 Task: Add Delallo Instant Espresso Powder to the cart.
Action: Mouse moved to (18, 119)
Screenshot: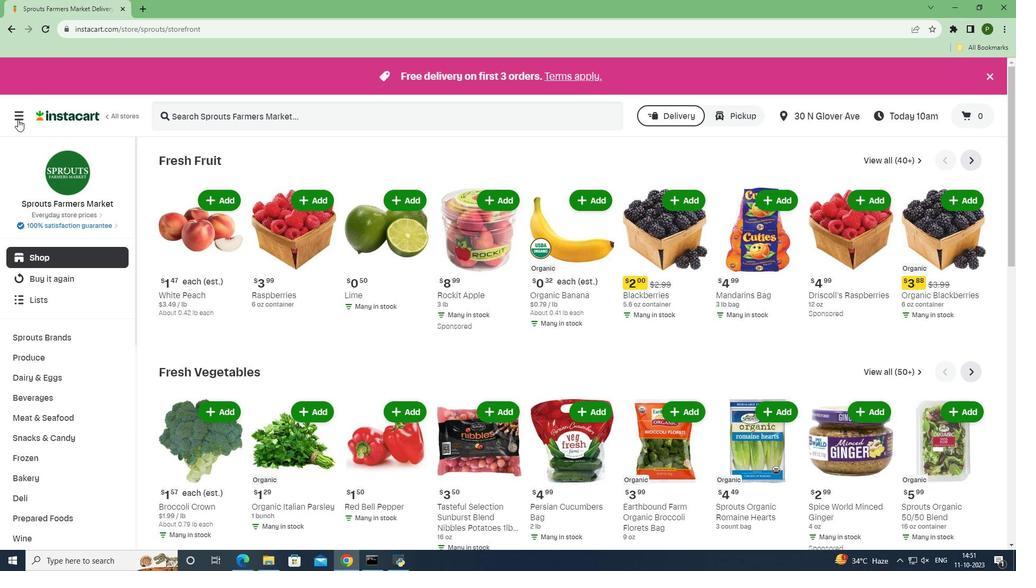 
Action: Mouse pressed left at (18, 119)
Screenshot: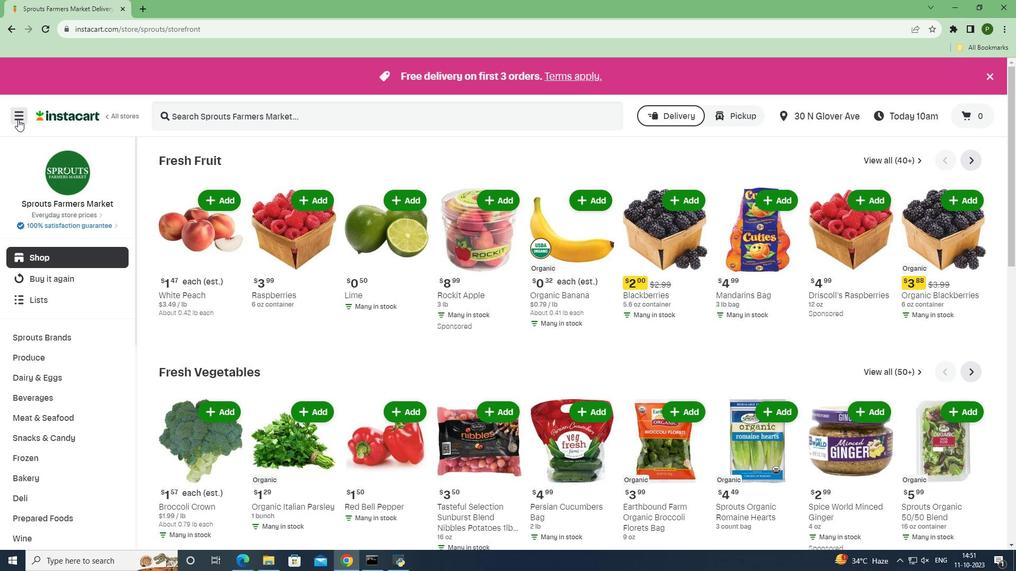 
Action: Mouse moved to (36, 272)
Screenshot: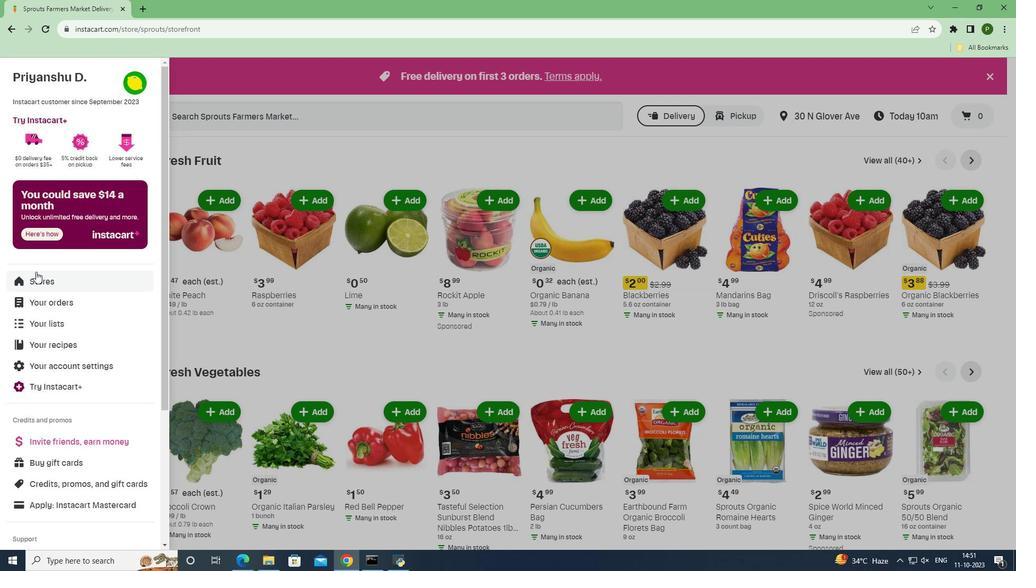 
Action: Mouse pressed left at (36, 272)
Screenshot: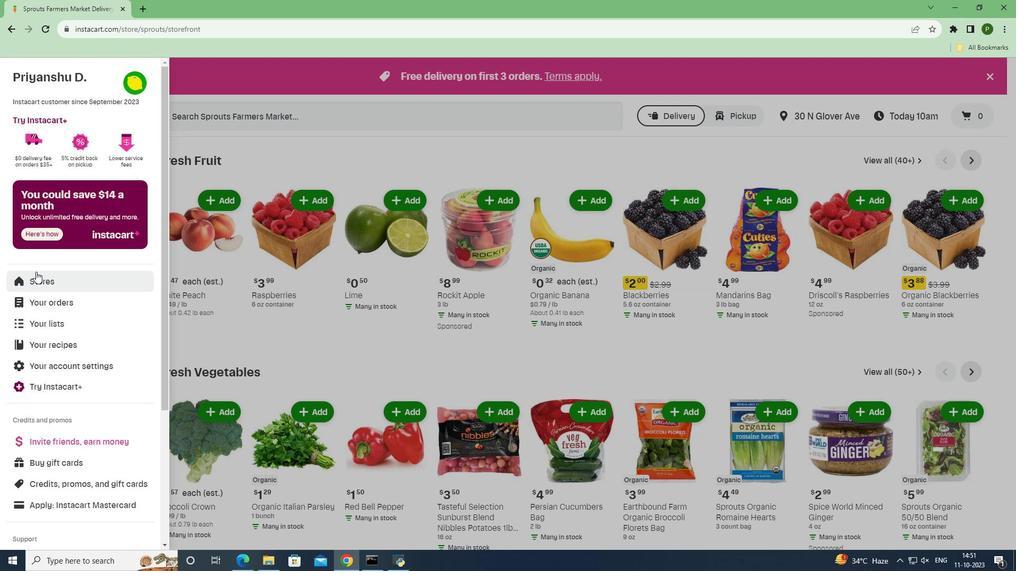 
Action: Mouse moved to (237, 120)
Screenshot: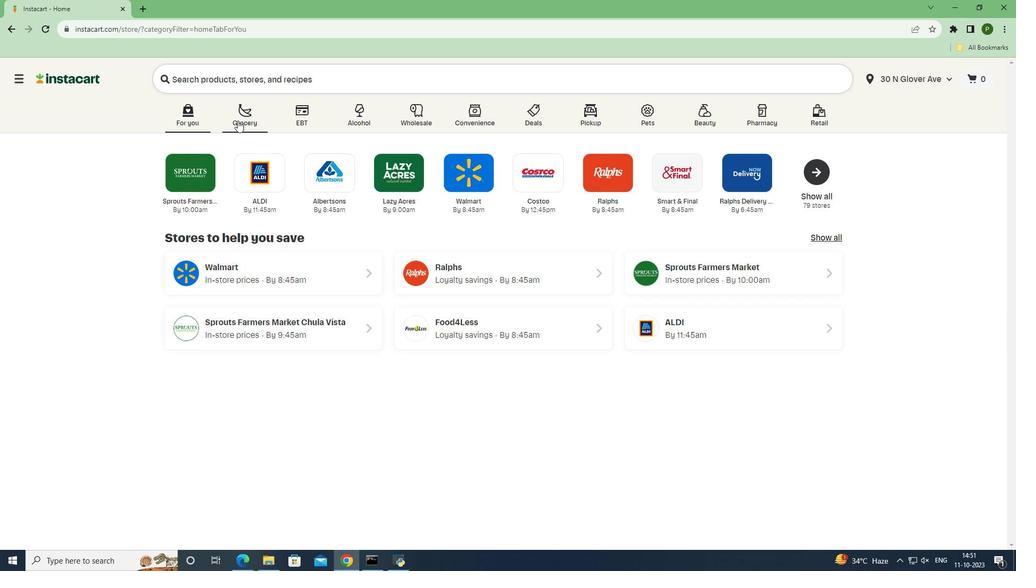 
Action: Mouse pressed left at (237, 120)
Screenshot: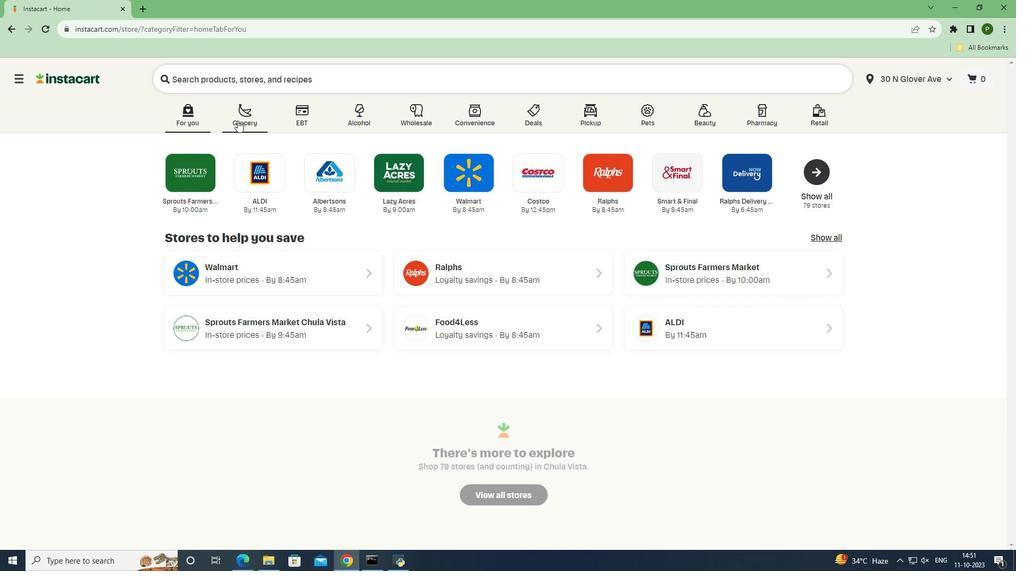 
Action: Mouse moved to (421, 240)
Screenshot: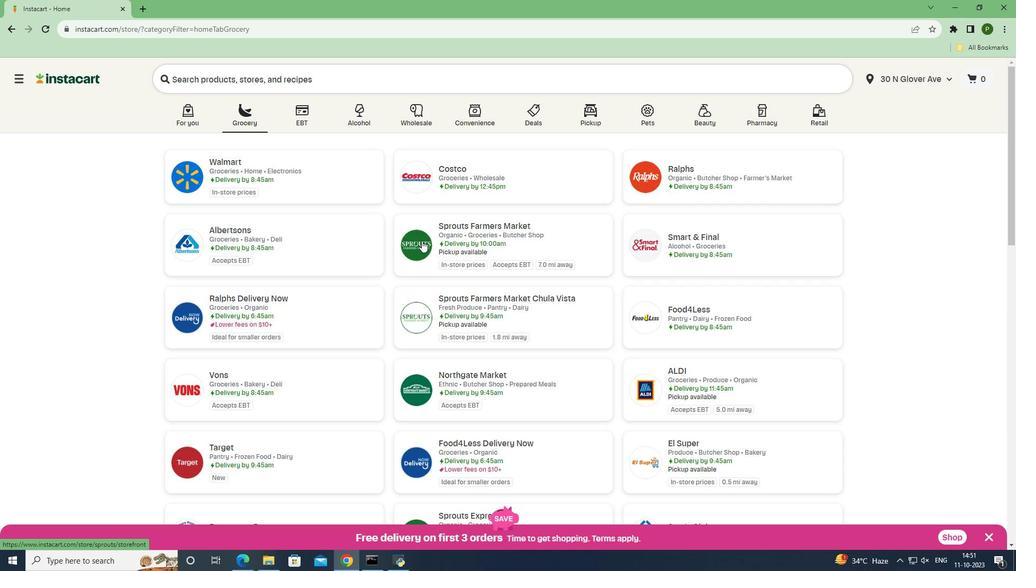 
Action: Mouse pressed left at (421, 240)
Screenshot: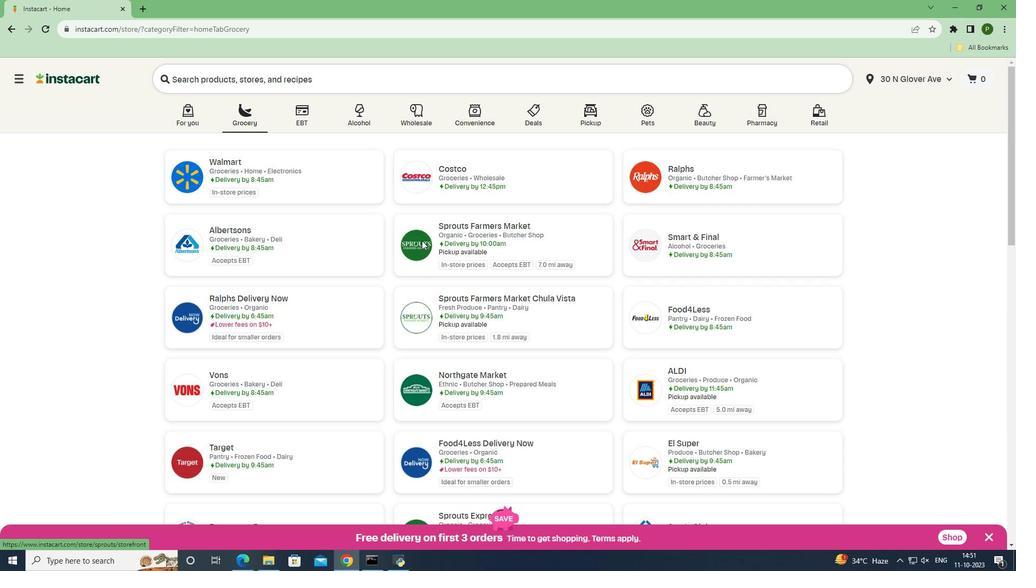 
Action: Mouse moved to (64, 396)
Screenshot: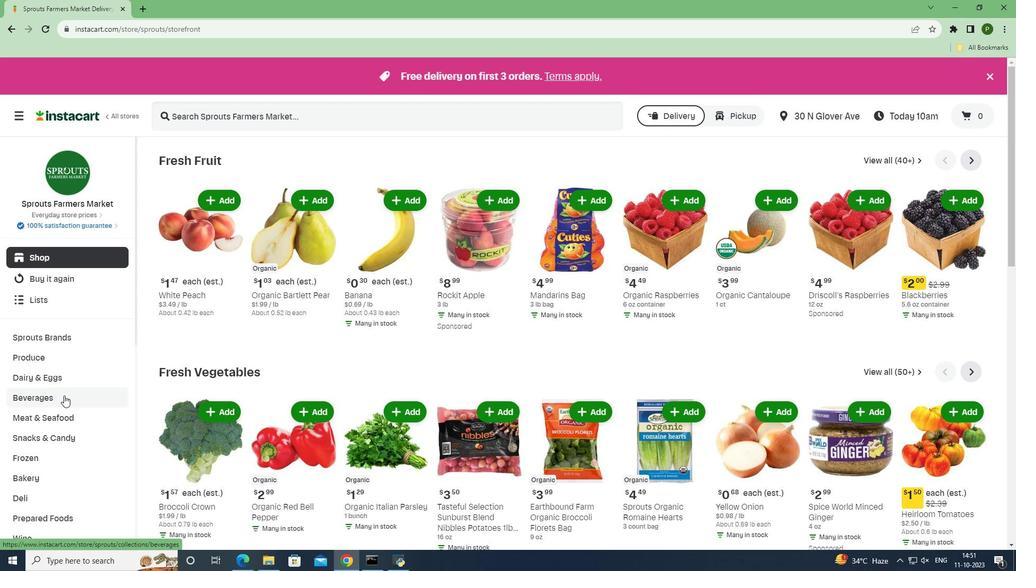 
Action: Mouse pressed left at (64, 396)
Screenshot: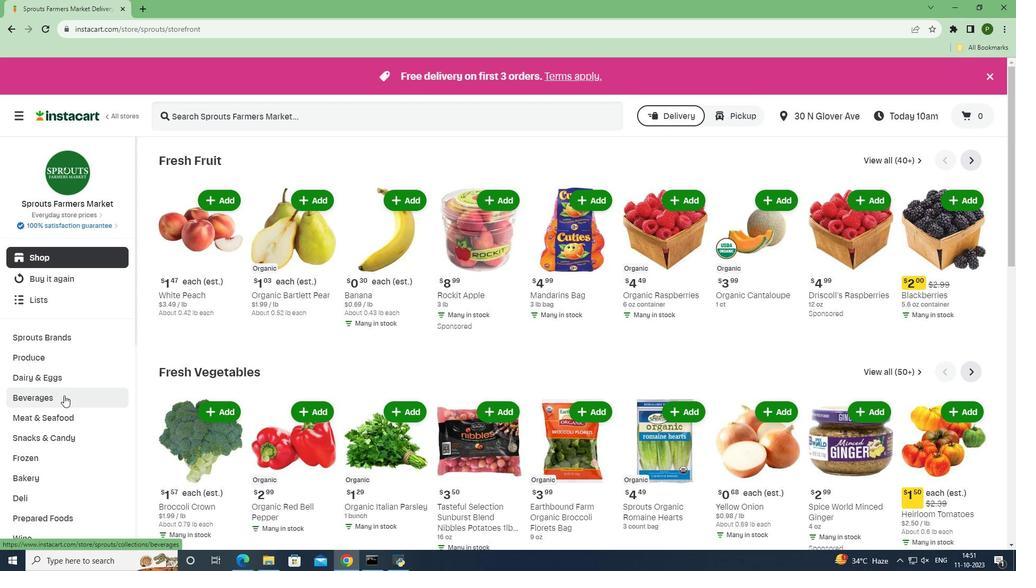 
Action: Mouse moved to (60, 465)
Screenshot: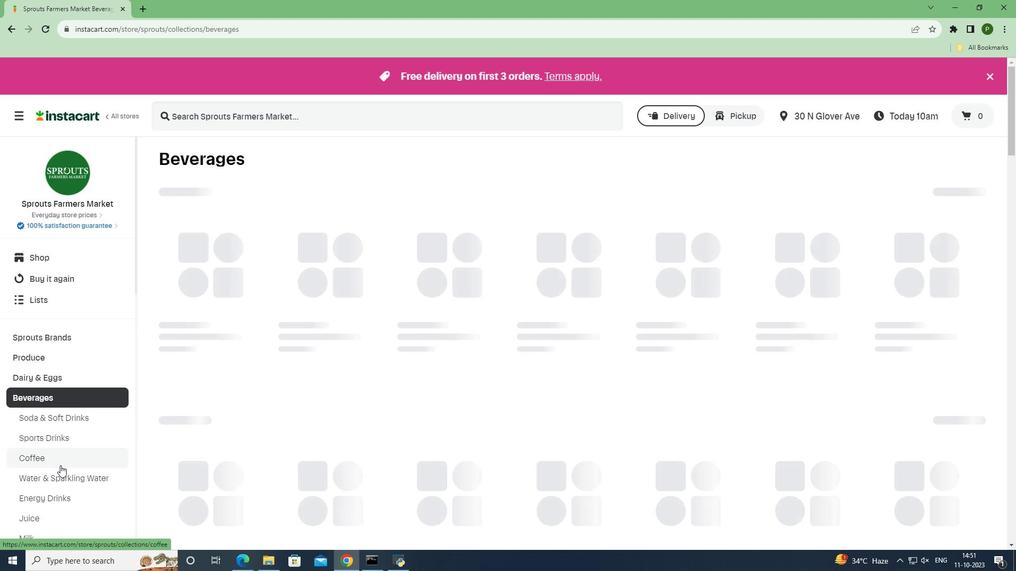 
Action: Mouse pressed left at (60, 465)
Screenshot: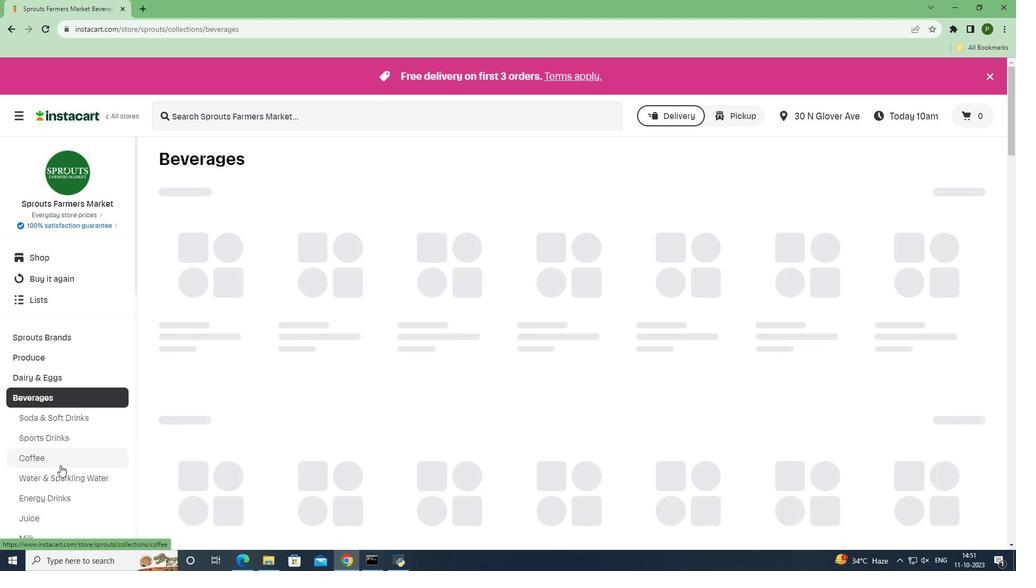 
Action: Mouse moved to (253, 119)
Screenshot: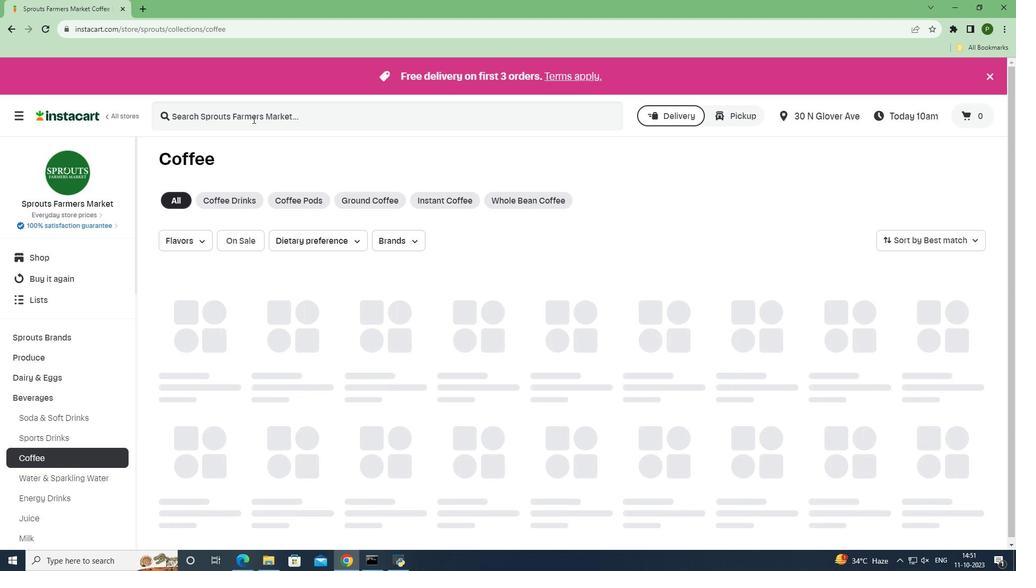 
Action: Mouse pressed left at (253, 119)
Screenshot: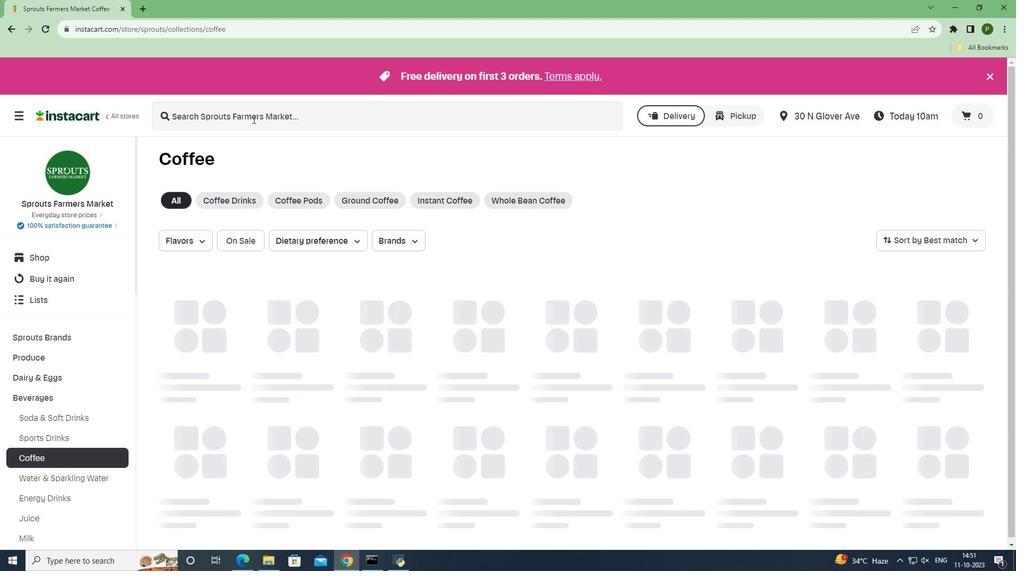 
Action: Key pressed <Key.caps_lock>D<Key.caps_lock>elallo<Key.space><Key.caps_lock>I<Key.caps_lock>nstant<Key.space><Key.caps_lock>E<Key.caps_lock>spresso<Key.space><Key.caps_lock>P<Key.caps_lock>owder<Key.space><Key.enter>
Screenshot: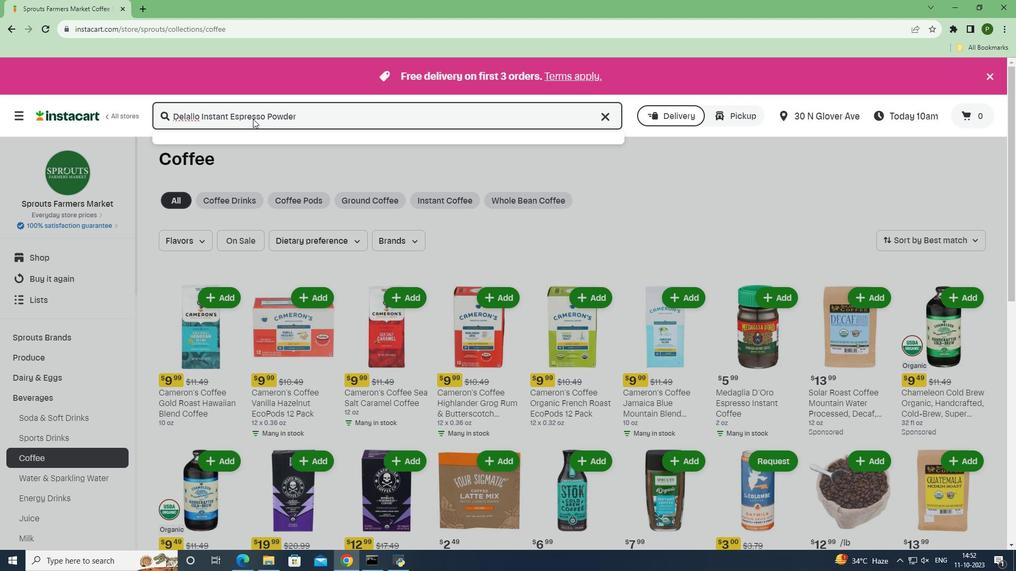 
Action: Mouse moved to (630, 224)
Screenshot: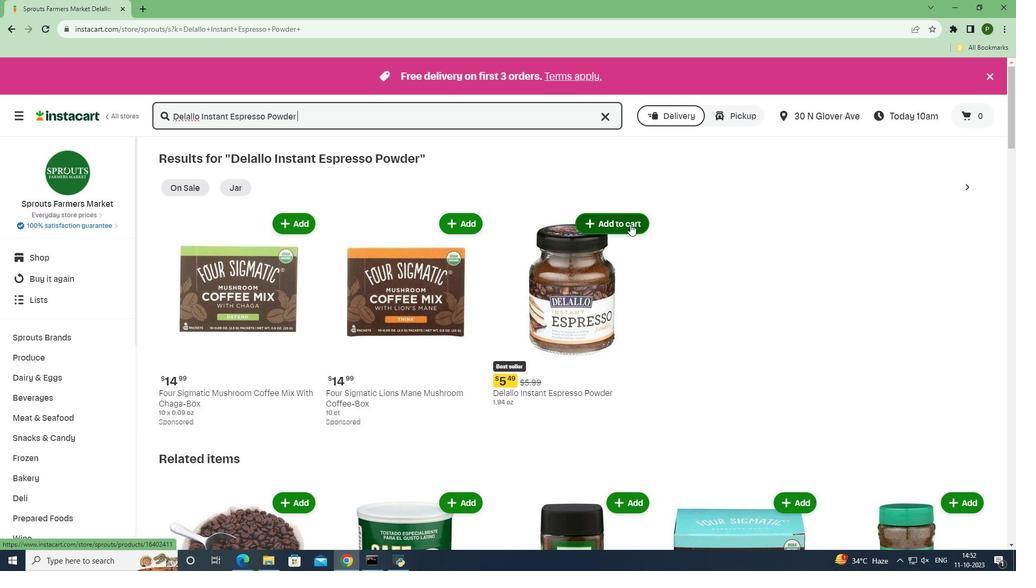 
Action: Mouse pressed left at (630, 224)
Screenshot: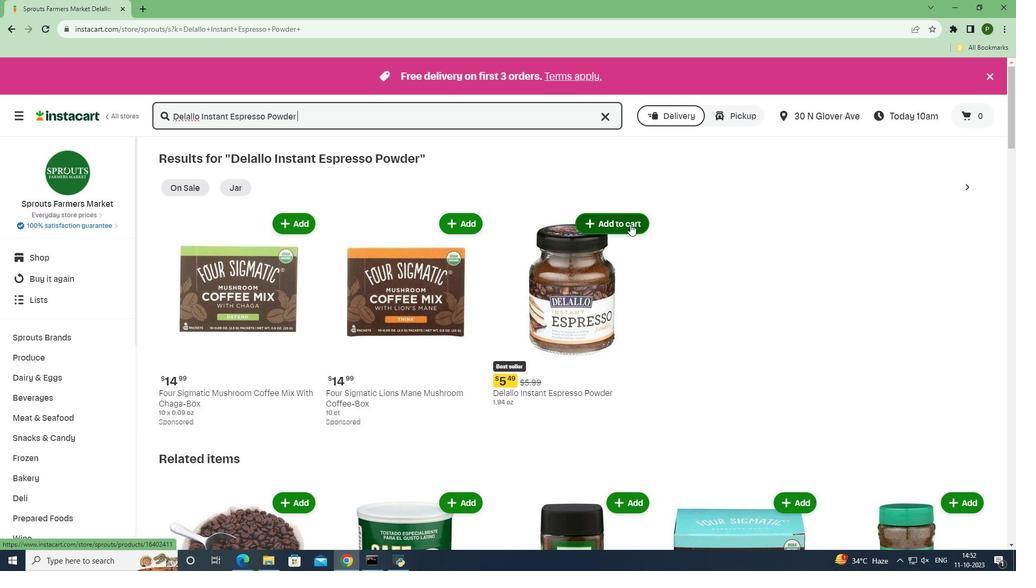 
Action: Mouse moved to (679, 298)
Screenshot: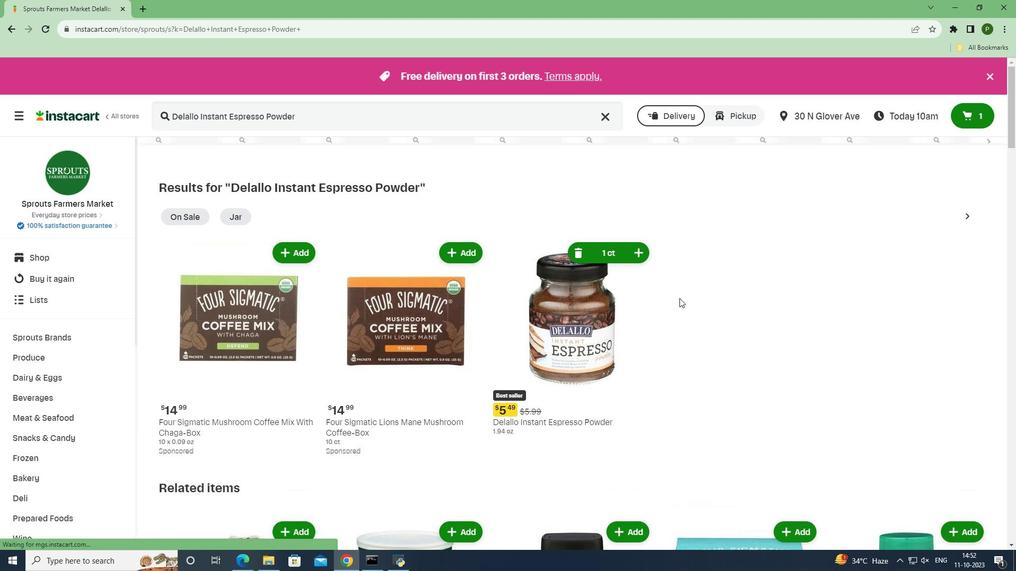 
